 Task: Add a condition where "Hours since status category on-hold Greater than Twenty-five" in pending tickets.
Action: Mouse moved to (90, 419)
Screenshot: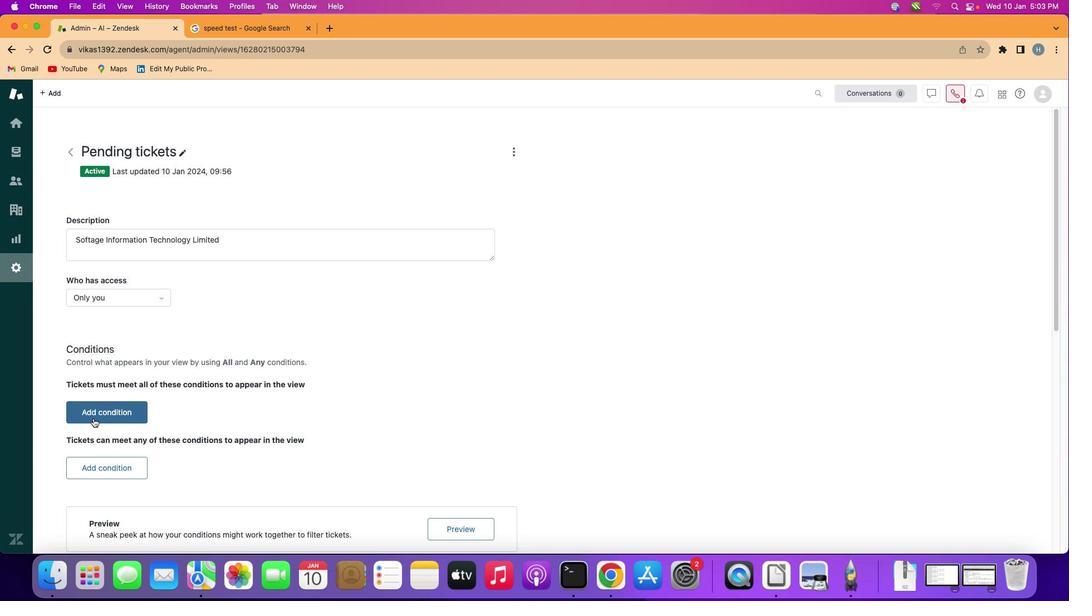 
Action: Mouse pressed left at (90, 419)
Screenshot: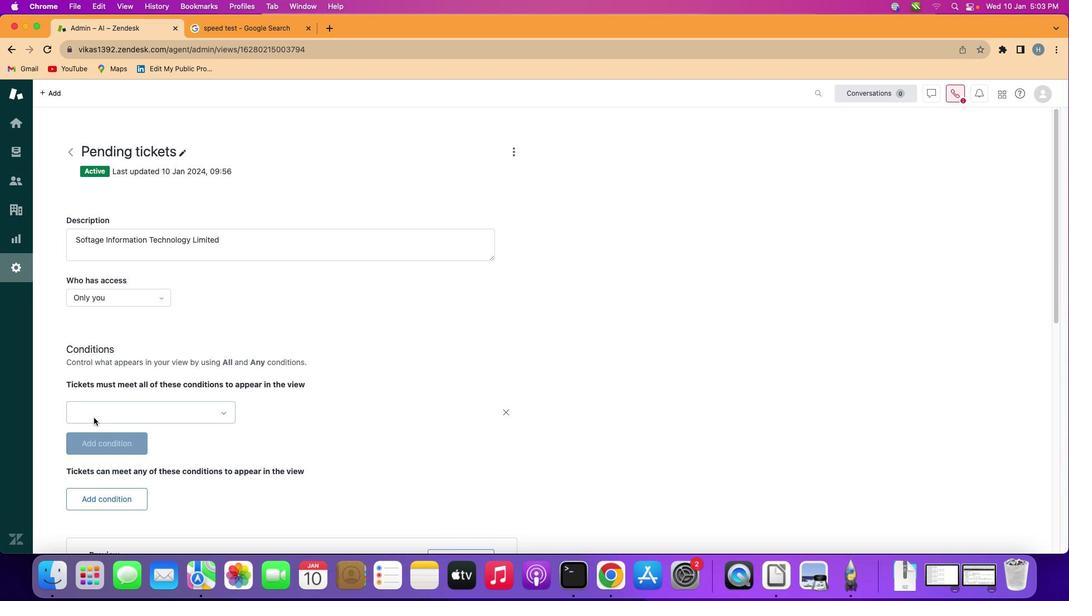 
Action: Mouse moved to (153, 412)
Screenshot: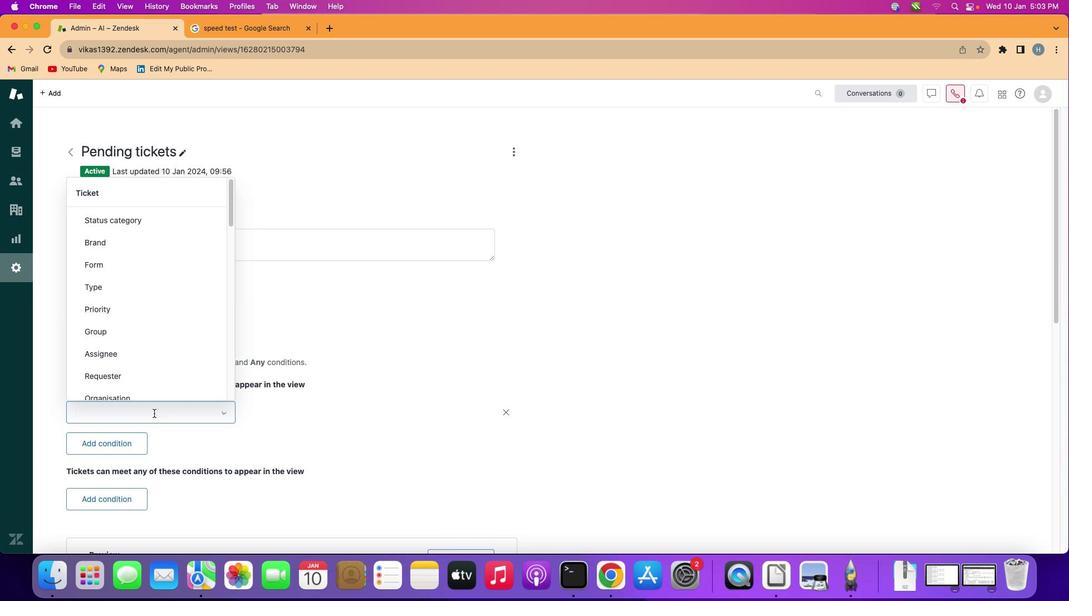 
Action: Mouse pressed left at (153, 412)
Screenshot: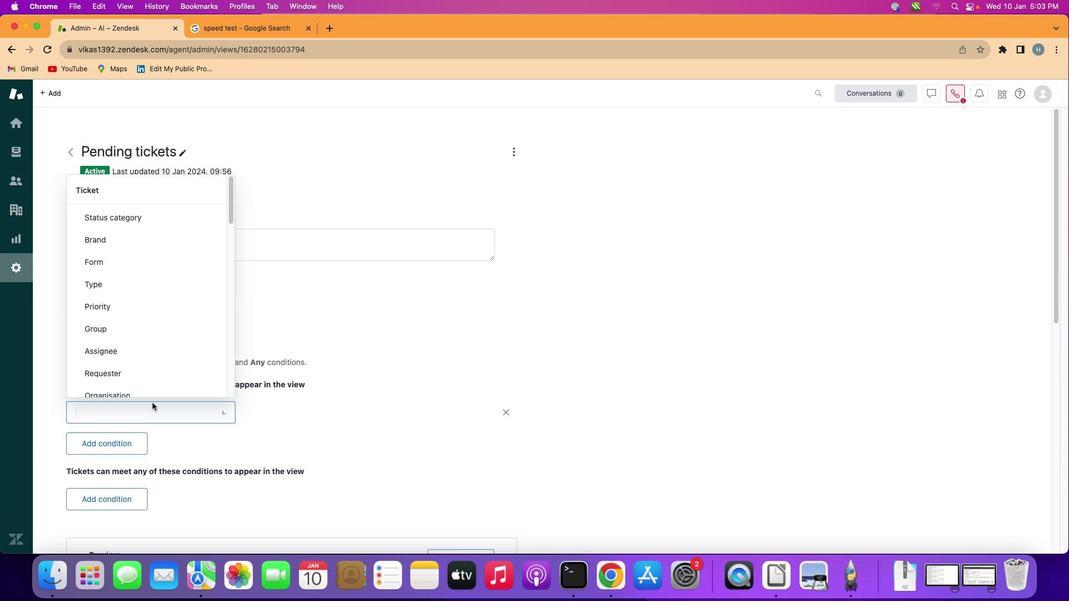 
Action: Mouse moved to (148, 324)
Screenshot: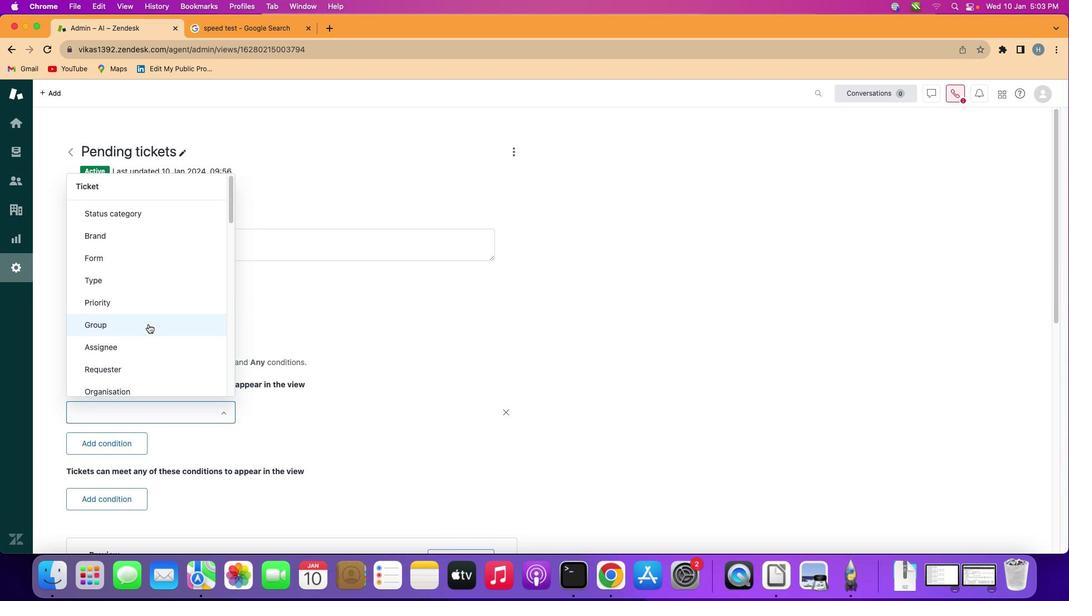
Action: Mouse scrolled (148, 324) with delta (0, 0)
Screenshot: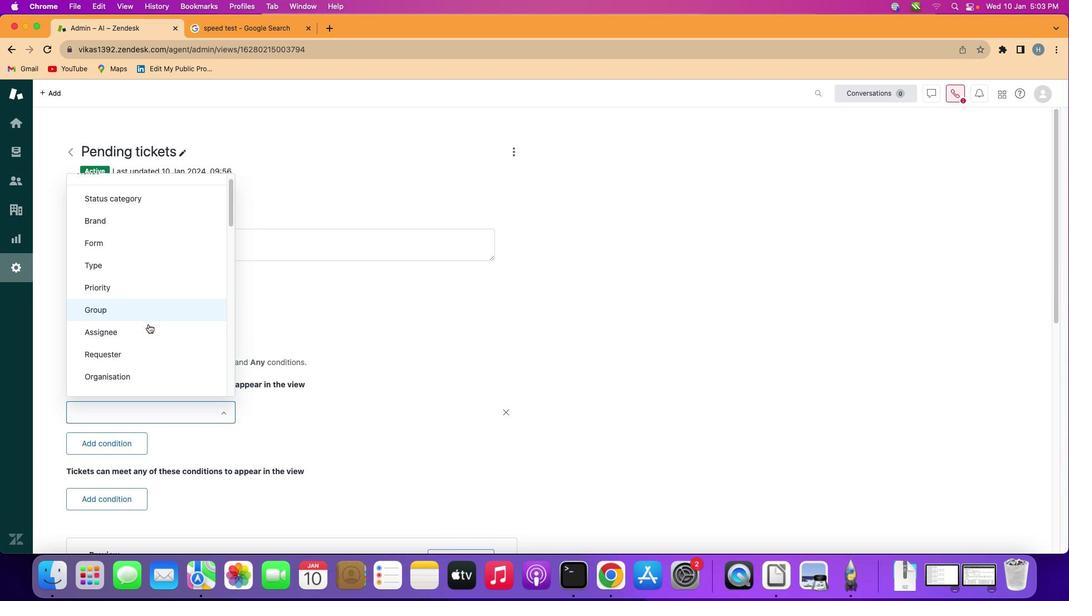 
Action: Mouse scrolled (148, 324) with delta (0, 0)
Screenshot: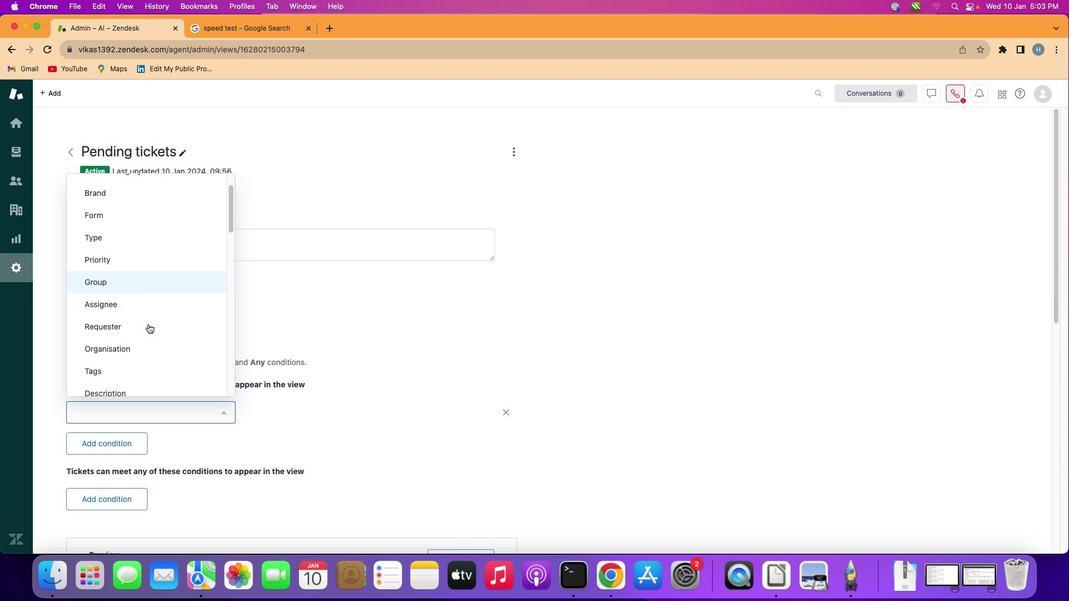
Action: Mouse scrolled (148, 324) with delta (0, 0)
Screenshot: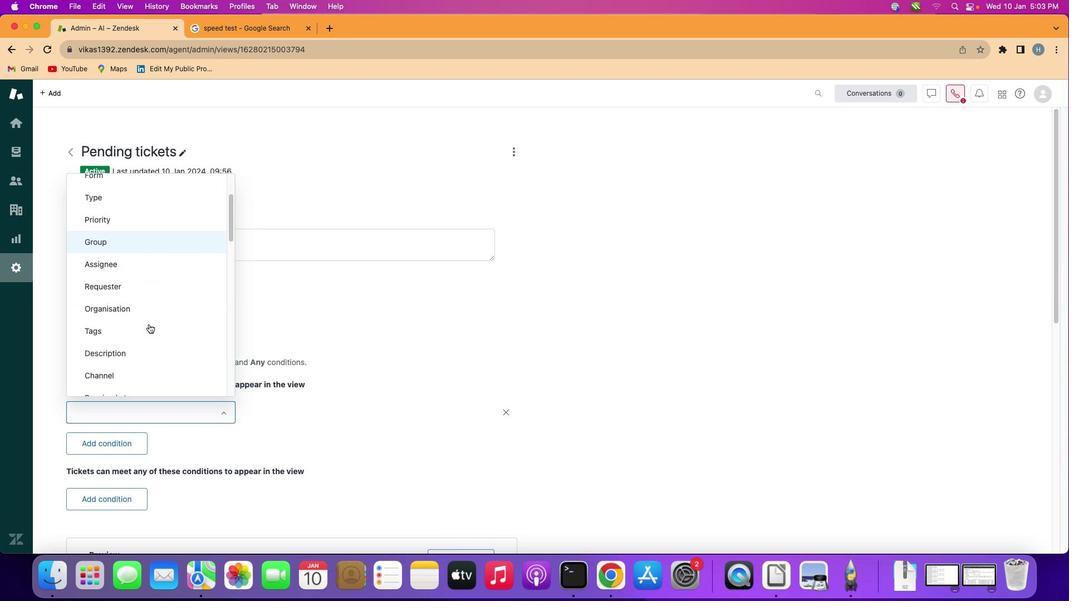 
Action: Mouse scrolled (148, 324) with delta (0, -1)
Screenshot: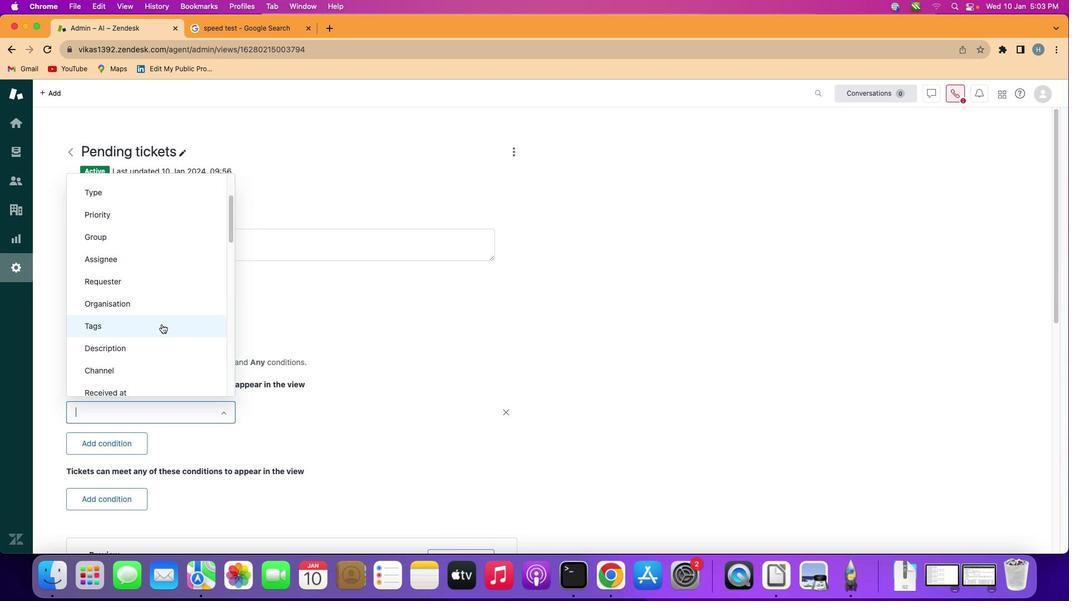 
Action: Mouse moved to (173, 323)
Screenshot: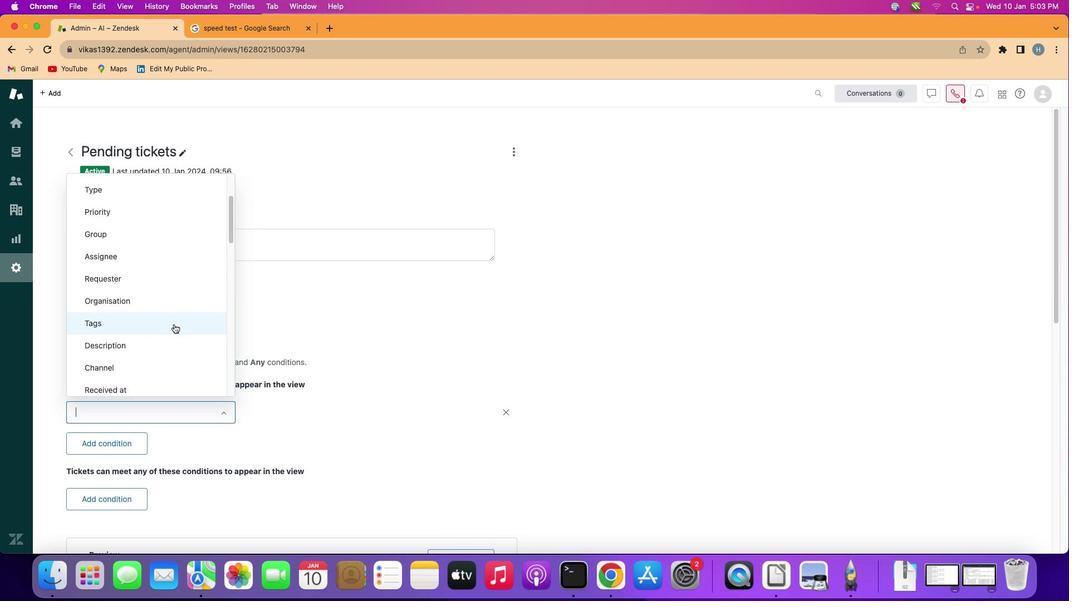
Action: Mouse scrolled (173, 323) with delta (0, 0)
Screenshot: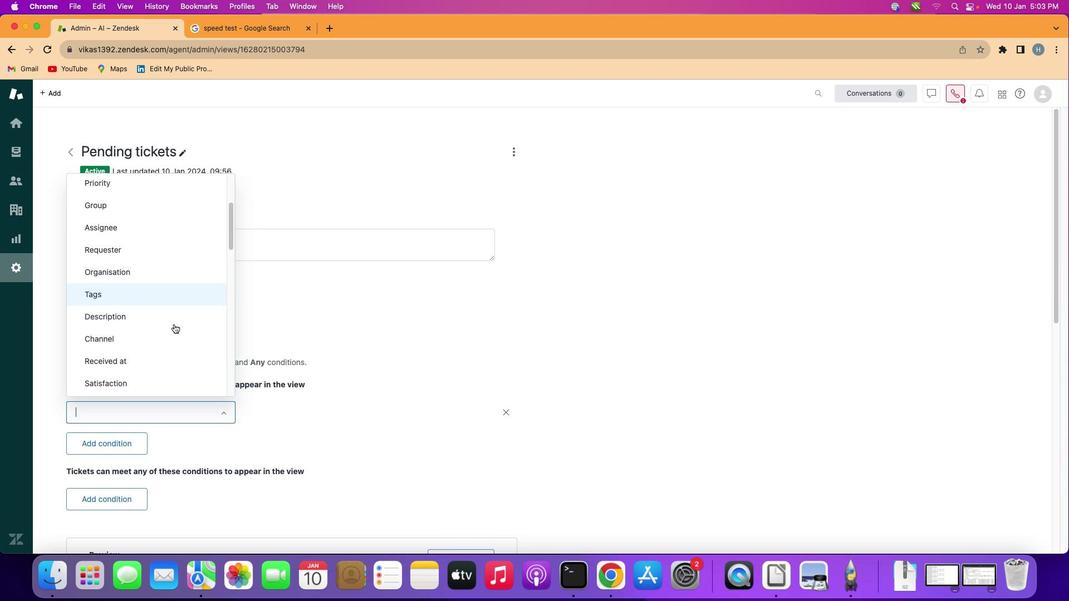 
Action: Mouse scrolled (173, 323) with delta (0, 0)
Screenshot: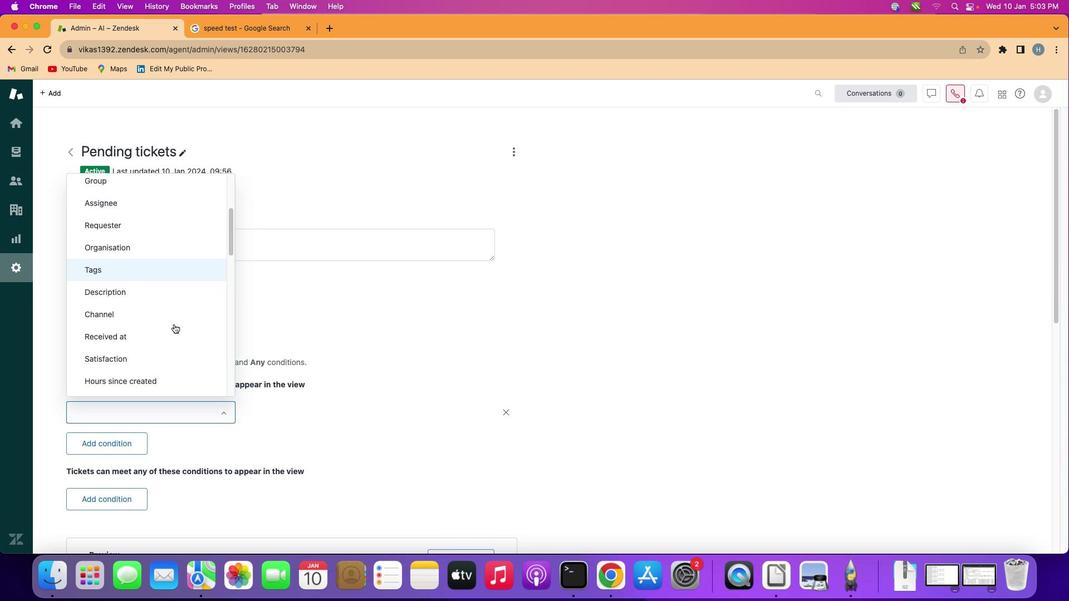 
Action: Mouse scrolled (173, 323) with delta (0, 0)
Screenshot: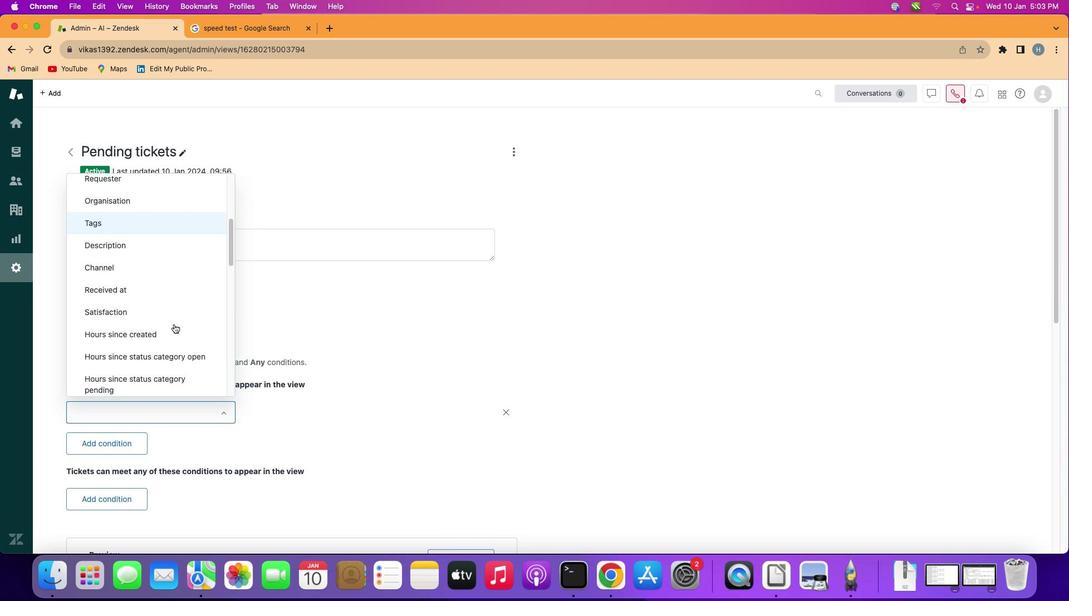 
Action: Mouse scrolled (173, 323) with delta (0, -1)
Screenshot: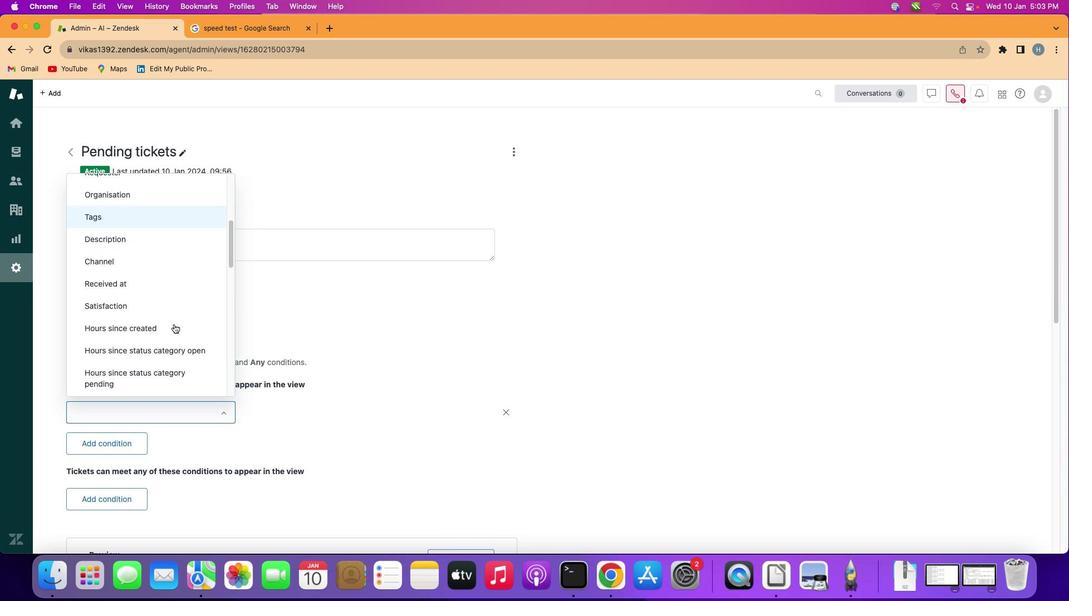 
Action: Mouse scrolled (173, 323) with delta (0, 0)
Screenshot: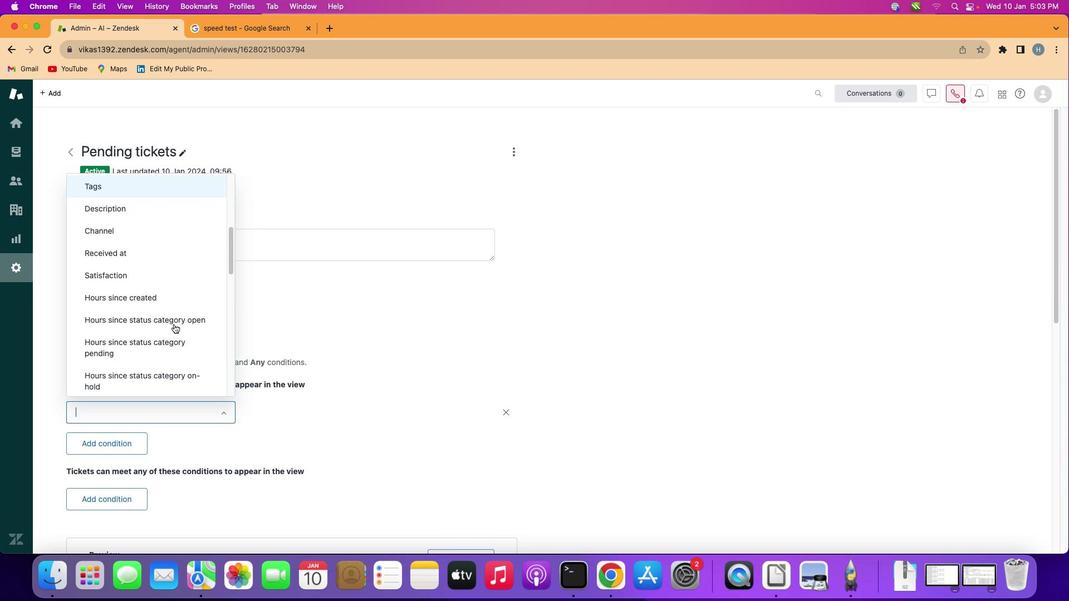 
Action: Mouse scrolled (173, 323) with delta (0, 0)
Screenshot: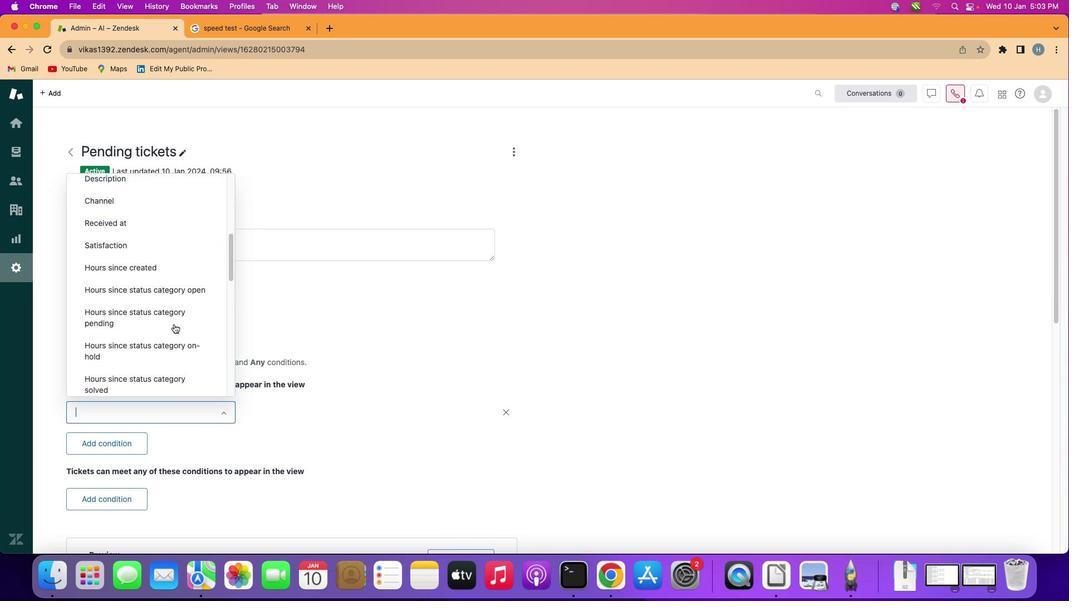 
Action: Mouse scrolled (173, 323) with delta (0, 0)
Screenshot: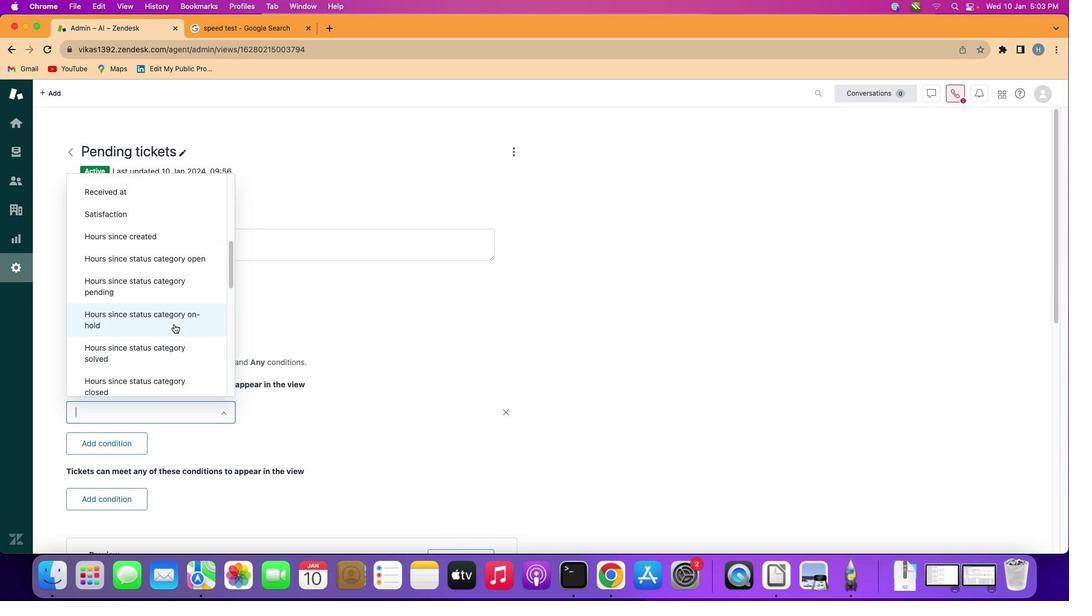 
Action: Mouse scrolled (173, 323) with delta (0, -1)
Screenshot: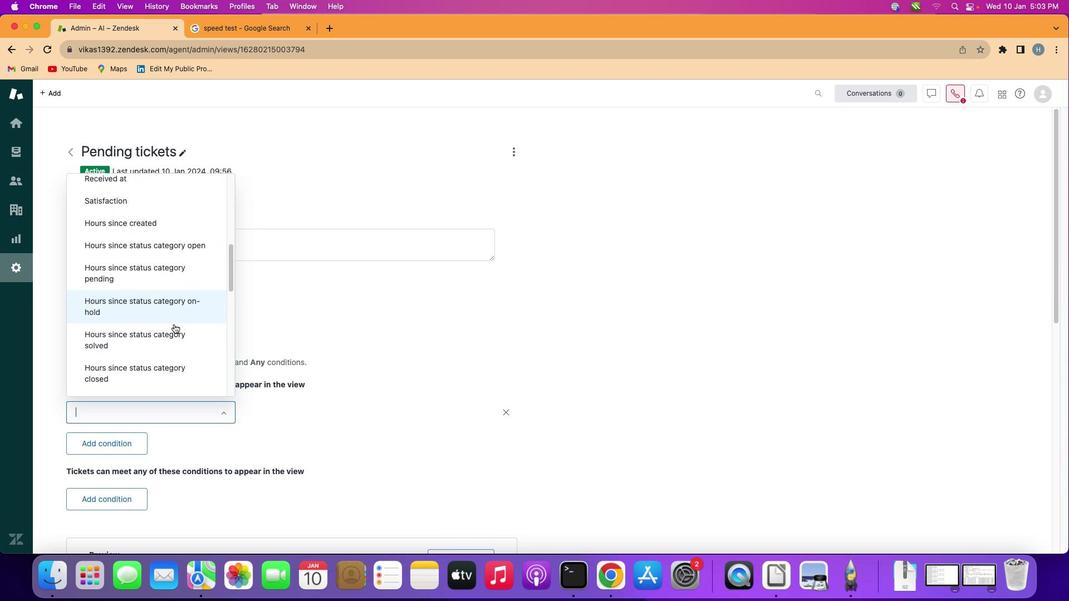 
Action: Mouse moved to (173, 323)
Screenshot: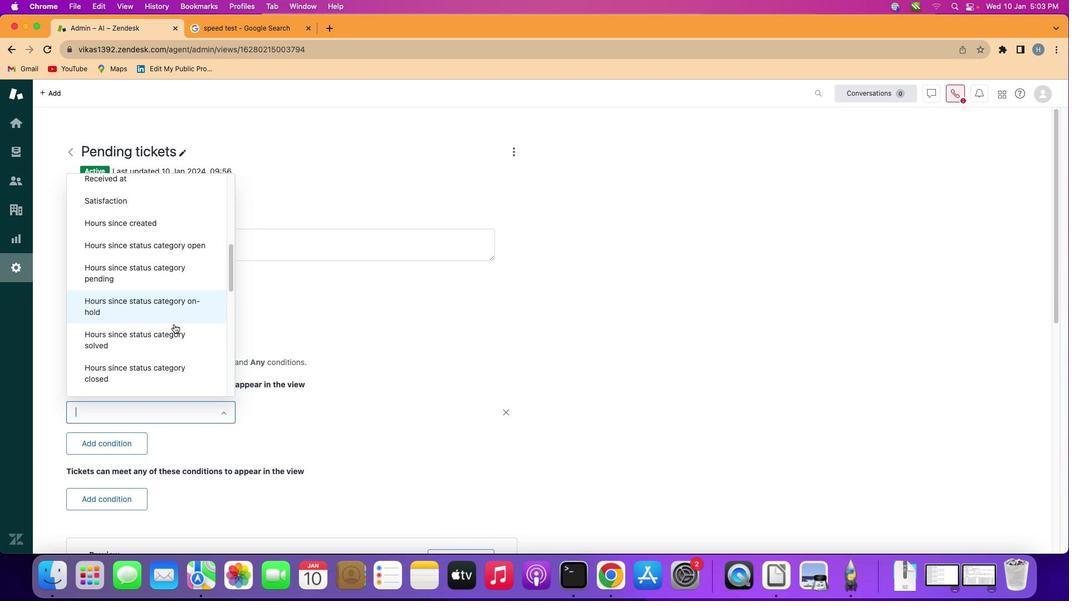 
Action: Mouse scrolled (173, 323) with delta (0, 0)
Screenshot: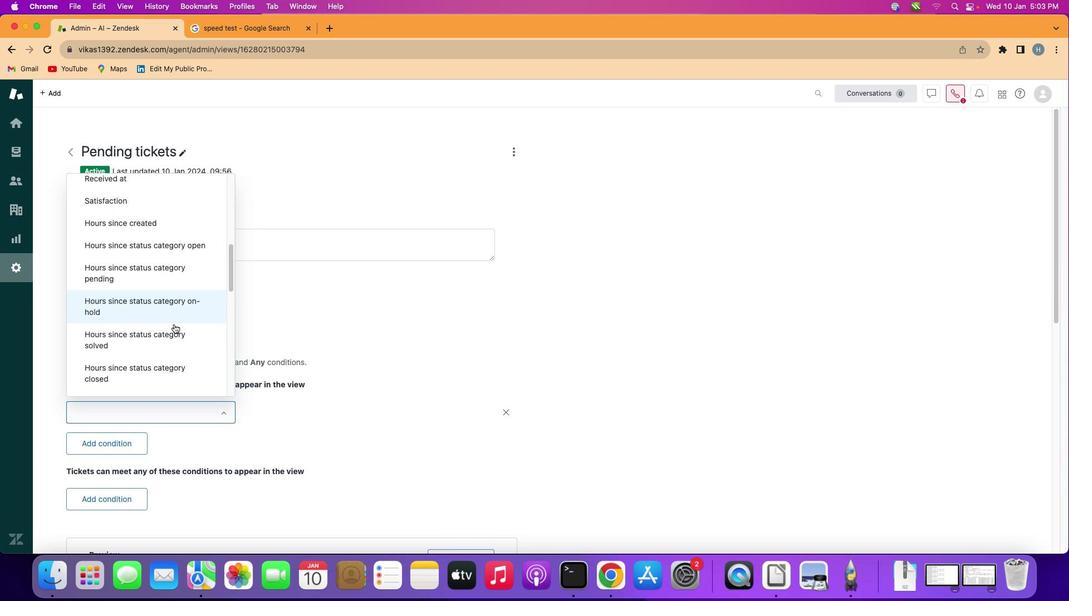
Action: Mouse moved to (176, 316)
Screenshot: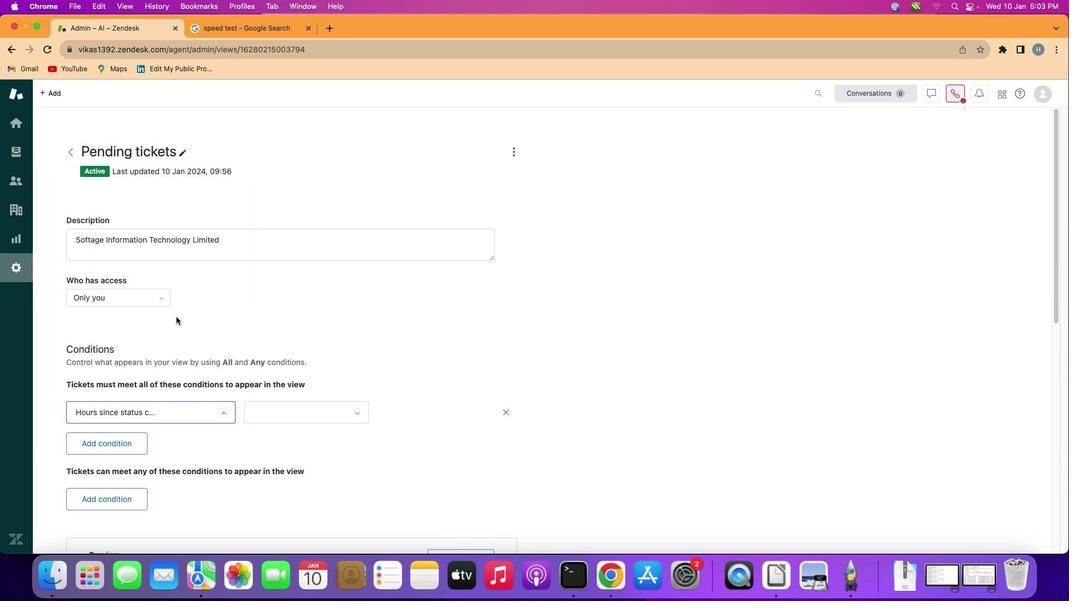 
Action: Mouse pressed left at (176, 316)
Screenshot: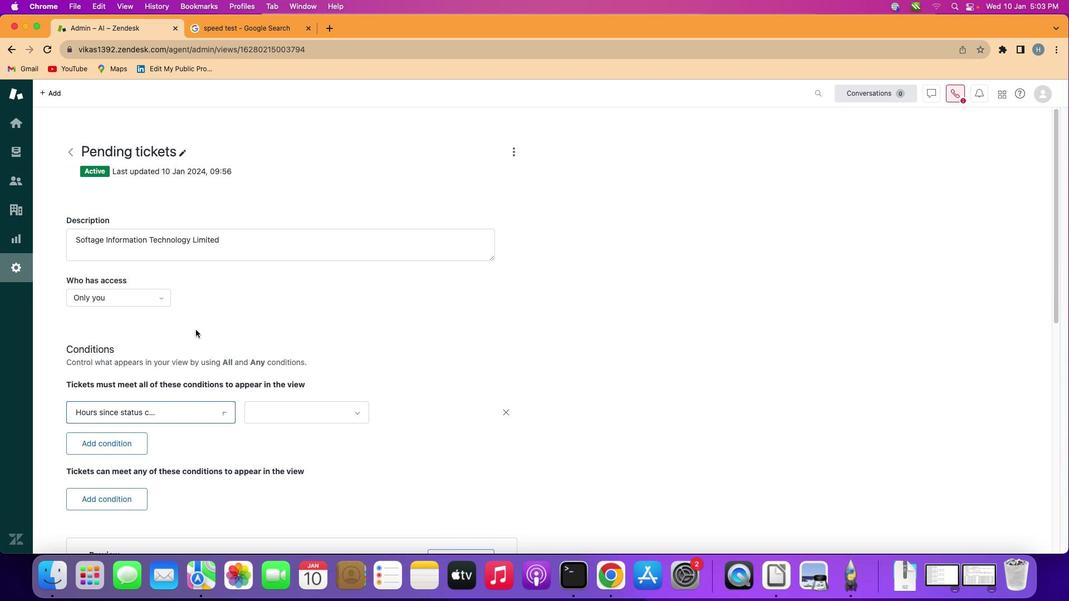
Action: Mouse moved to (296, 413)
Screenshot: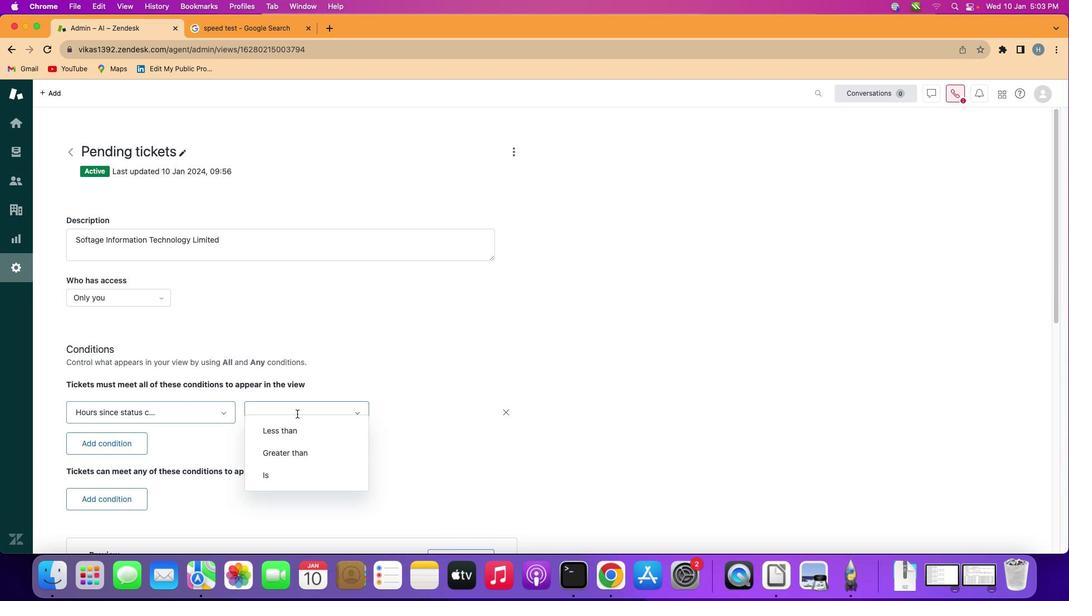 
Action: Mouse pressed left at (296, 413)
Screenshot: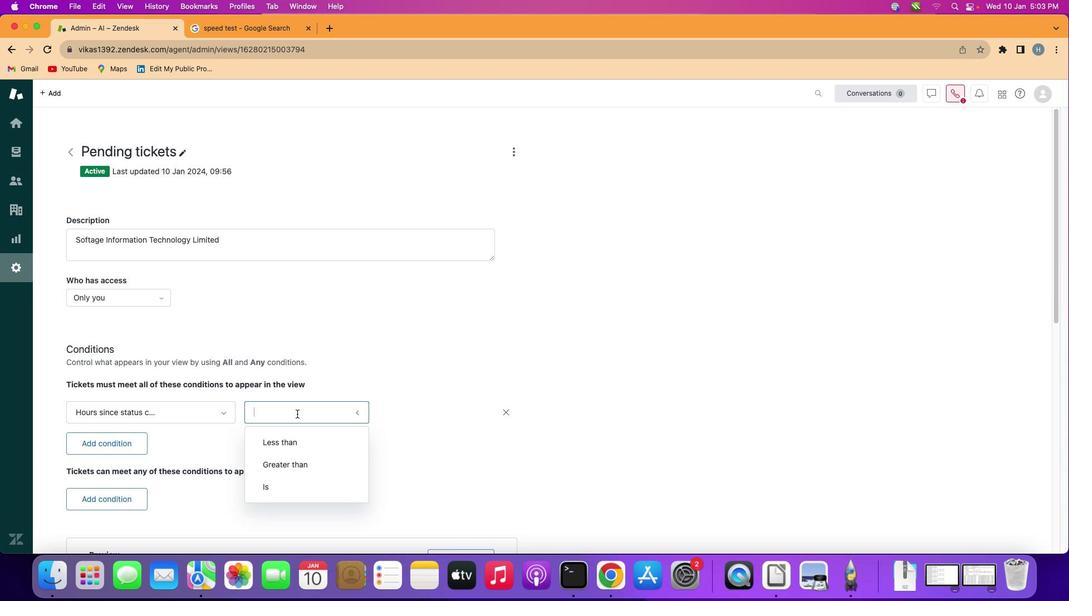 
Action: Mouse moved to (305, 459)
Screenshot: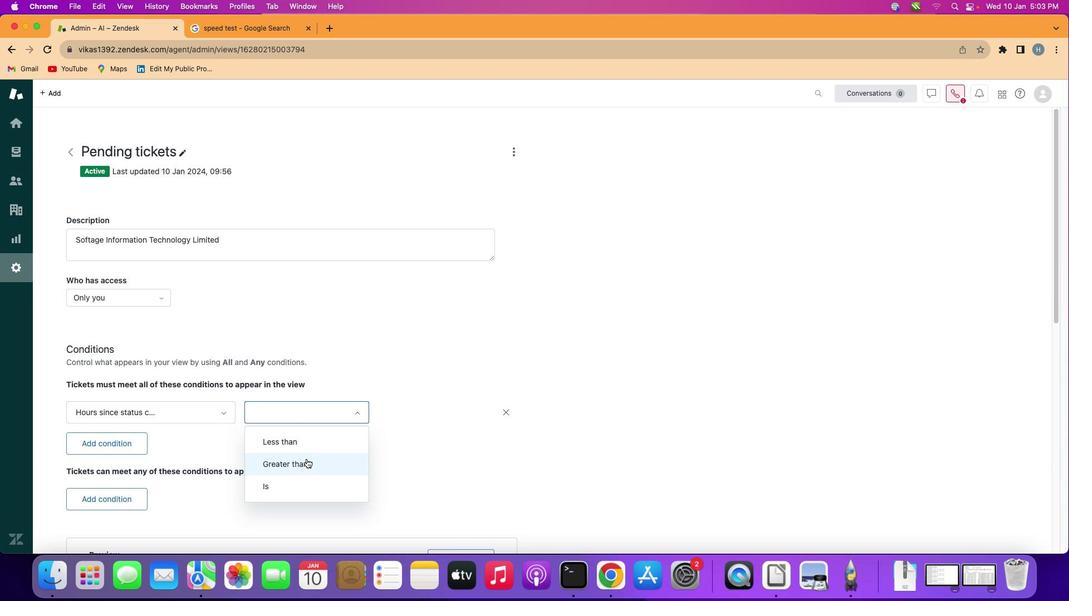 
Action: Mouse pressed left at (305, 459)
Screenshot: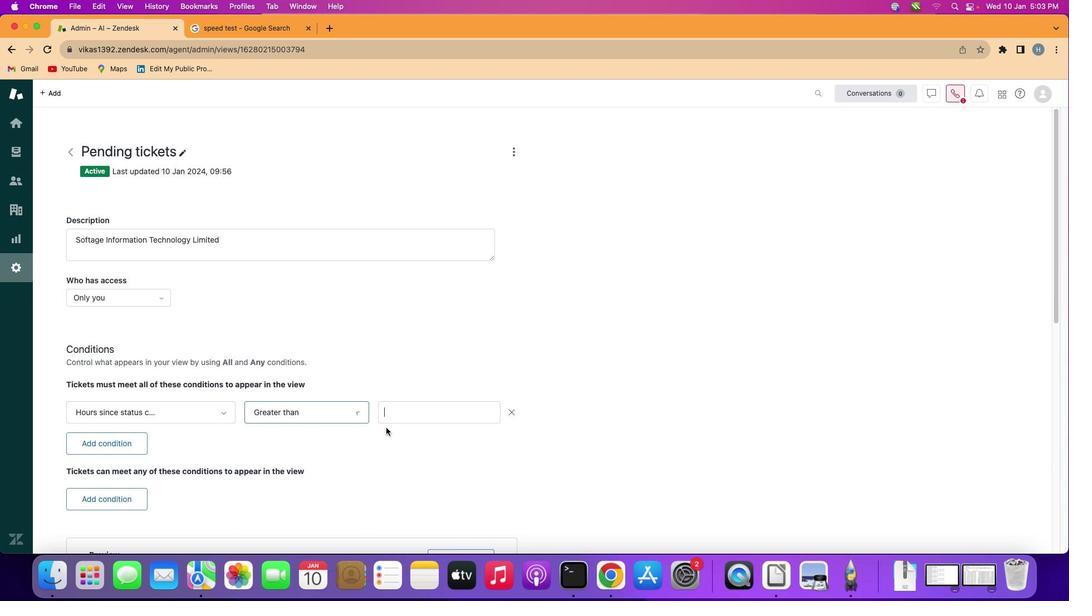 
Action: Mouse moved to (429, 412)
Screenshot: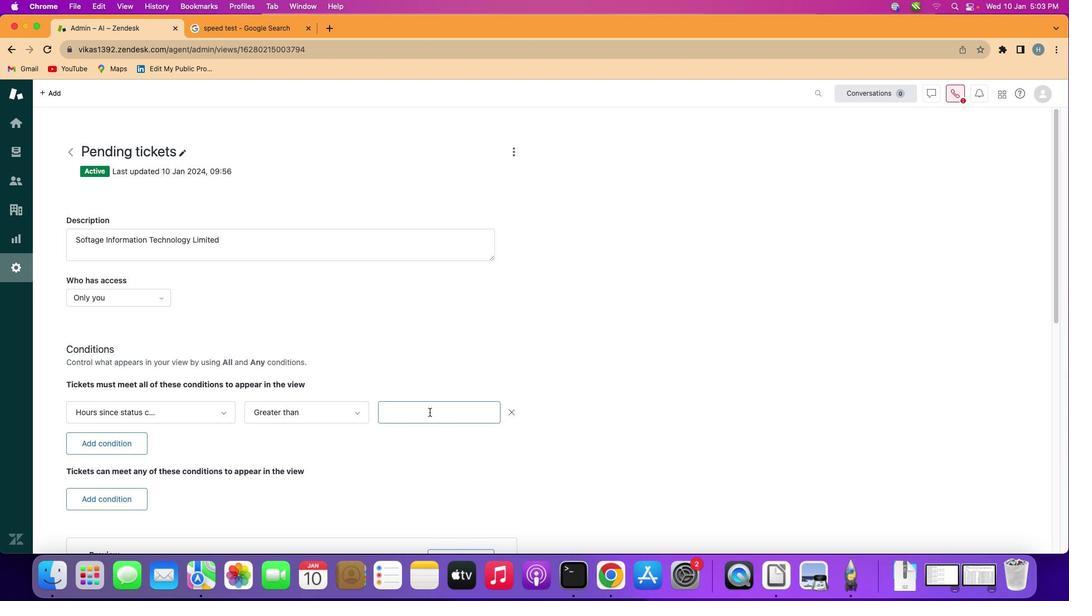 
Action: Mouse pressed left at (429, 412)
Screenshot: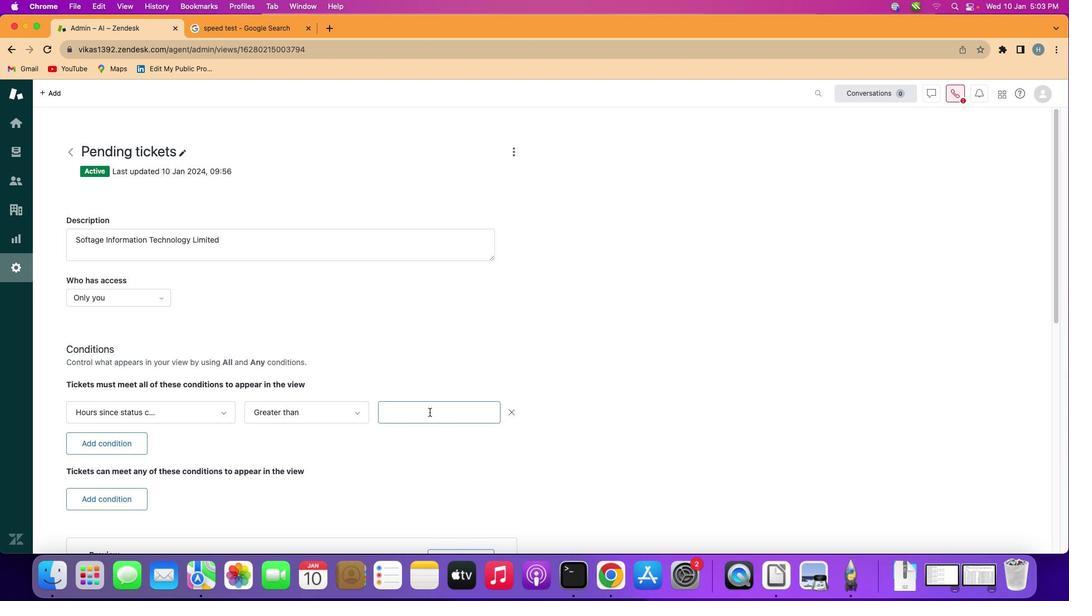 
Action: Mouse moved to (429, 412)
Screenshot: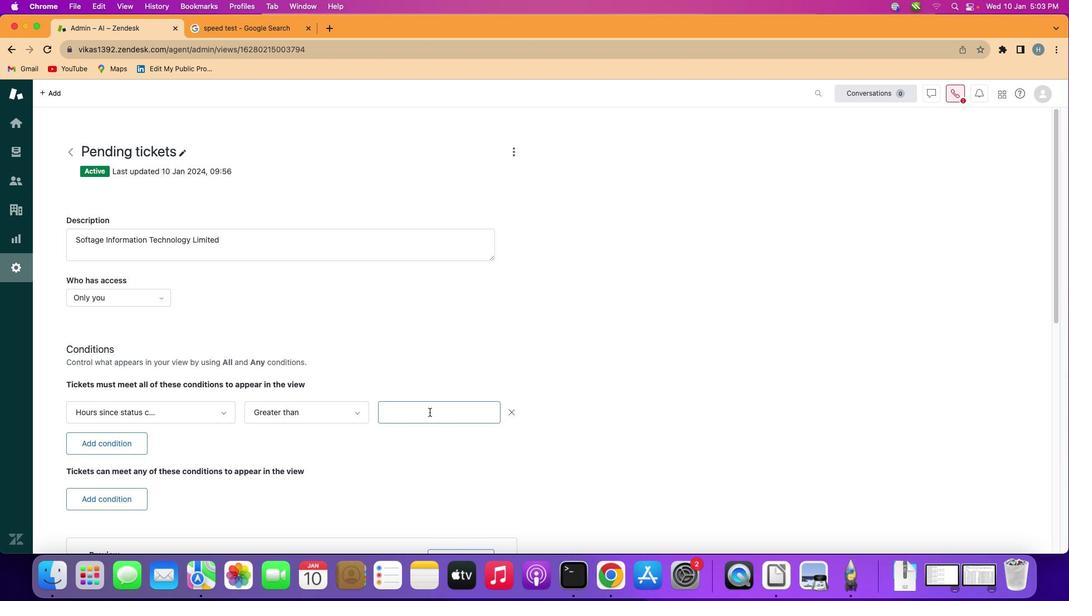 
Action: Key pressed Key.shift'T''w''e''n''t''y''-''f''i''v''e'
Screenshot: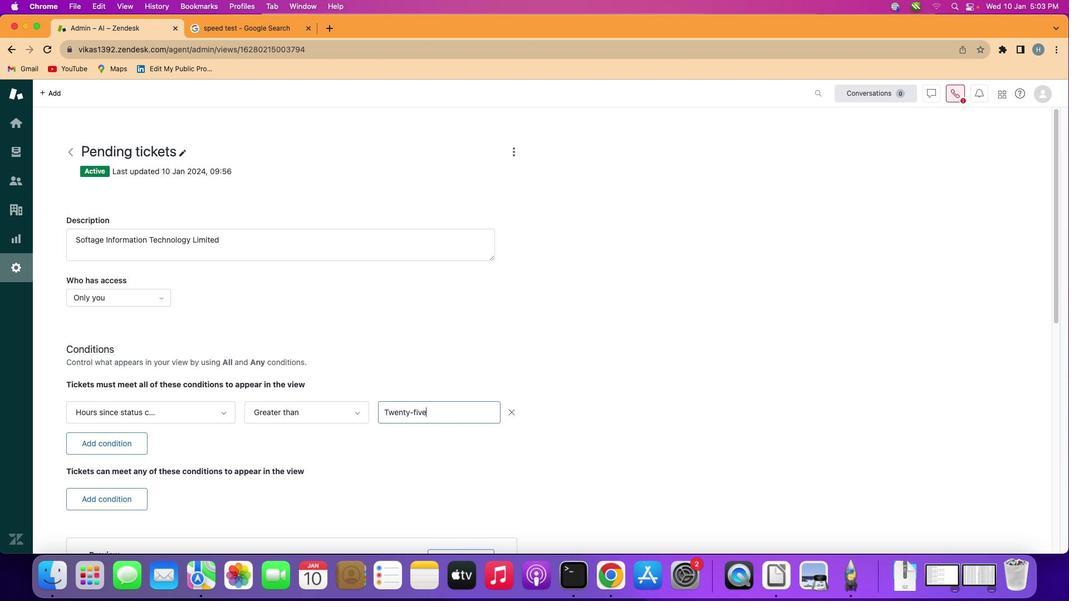 
Action: Mouse moved to (439, 447)
Screenshot: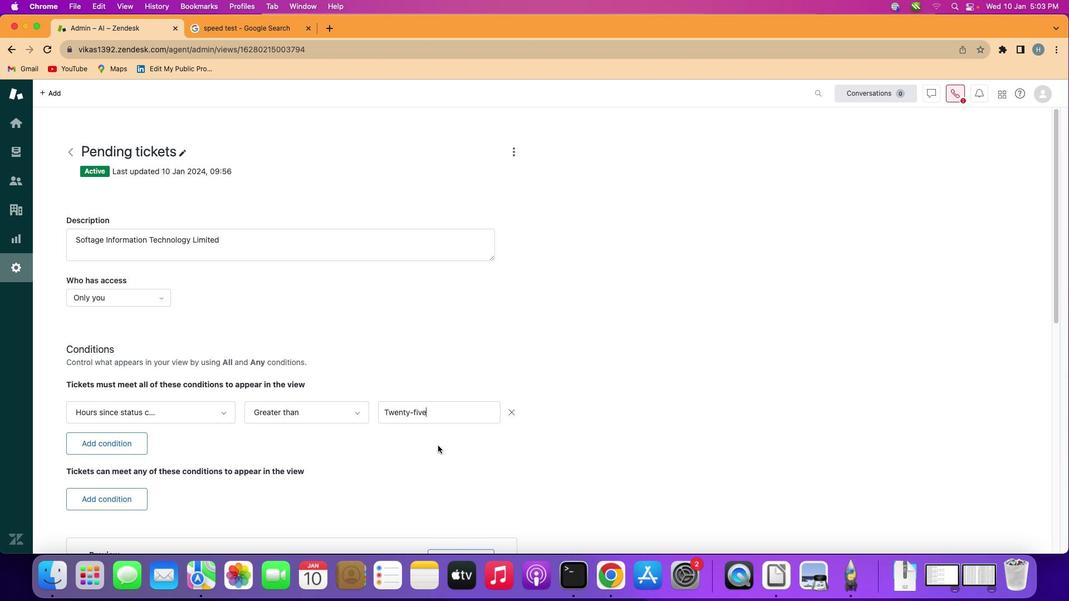 
